Task: Write a JavaScript function to create user profiles.
Action: Mouse moved to (85, 9)
Screenshot: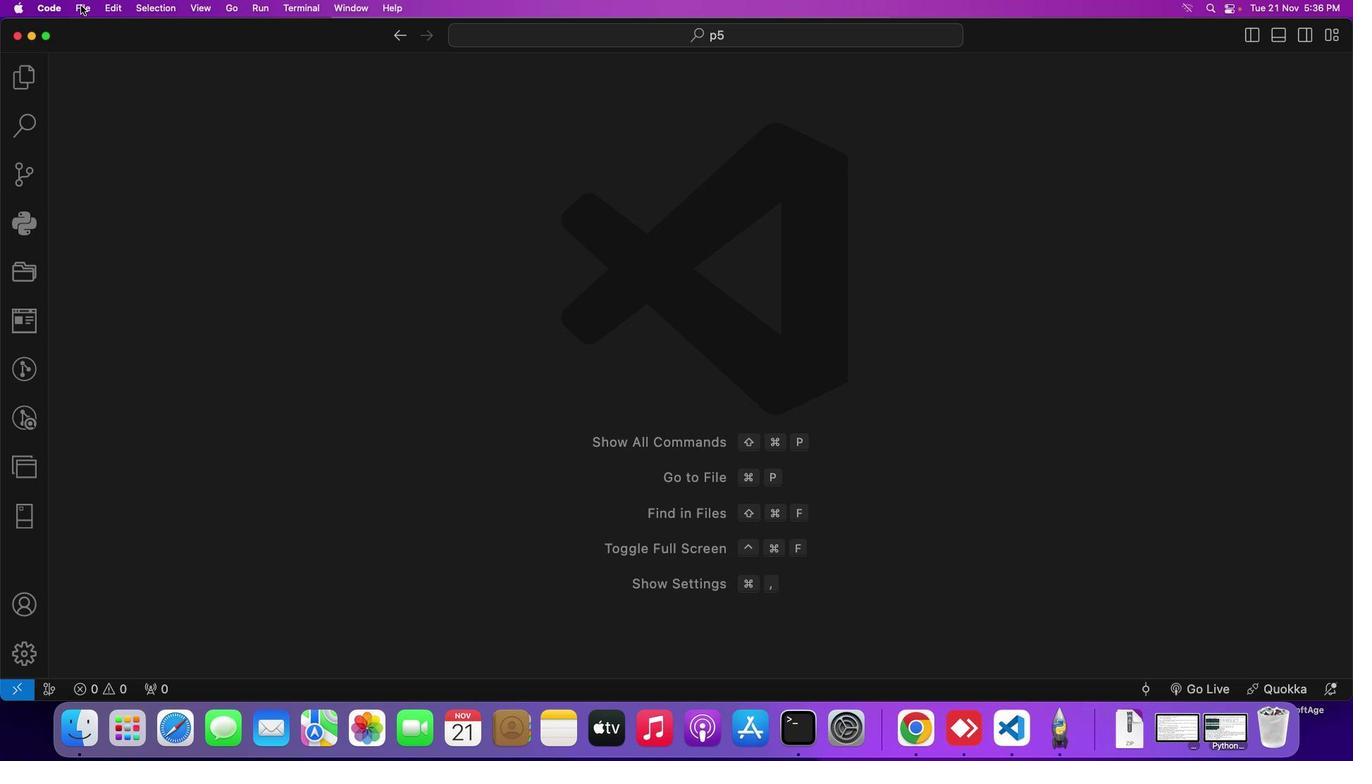 
Action: Mouse pressed left at (85, 9)
Screenshot: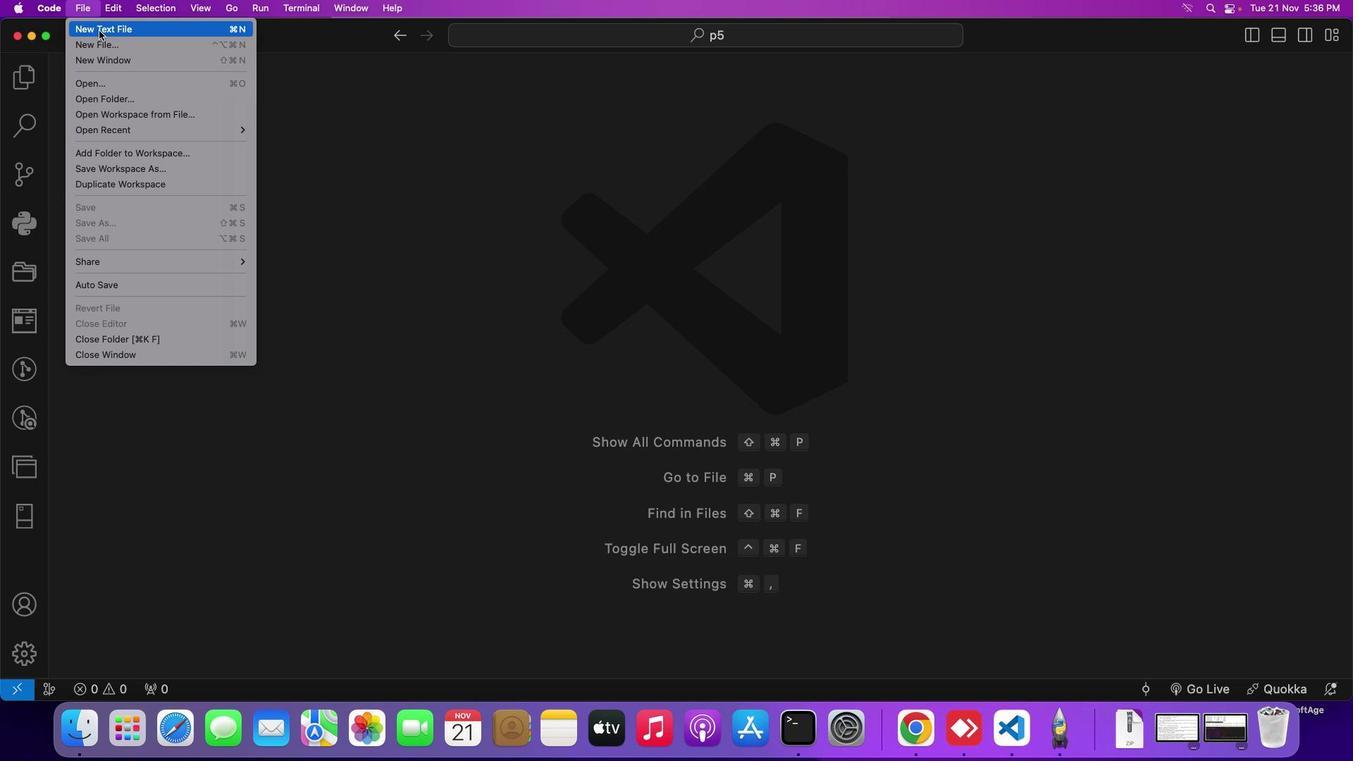 
Action: Mouse moved to (105, 34)
Screenshot: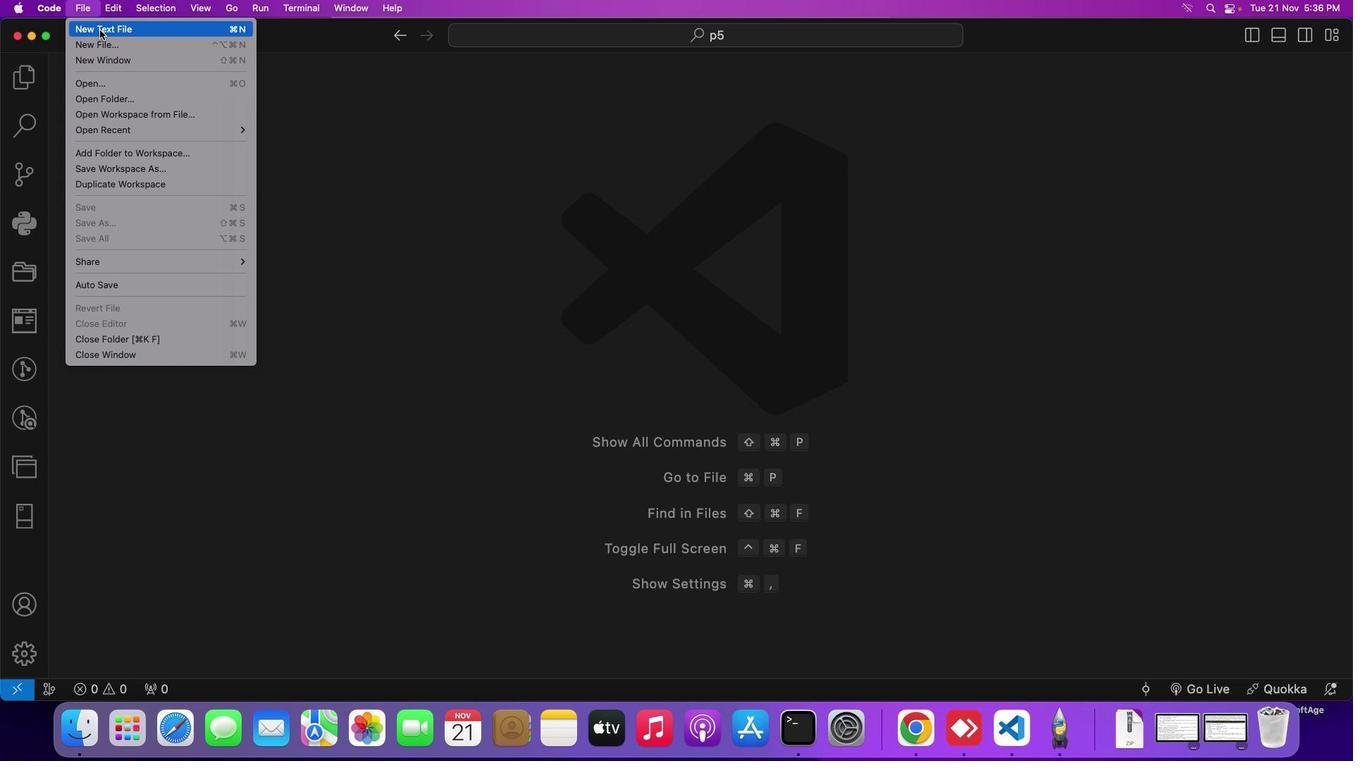 
Action: Mouse pressed left at (105, 34)
Screenshot: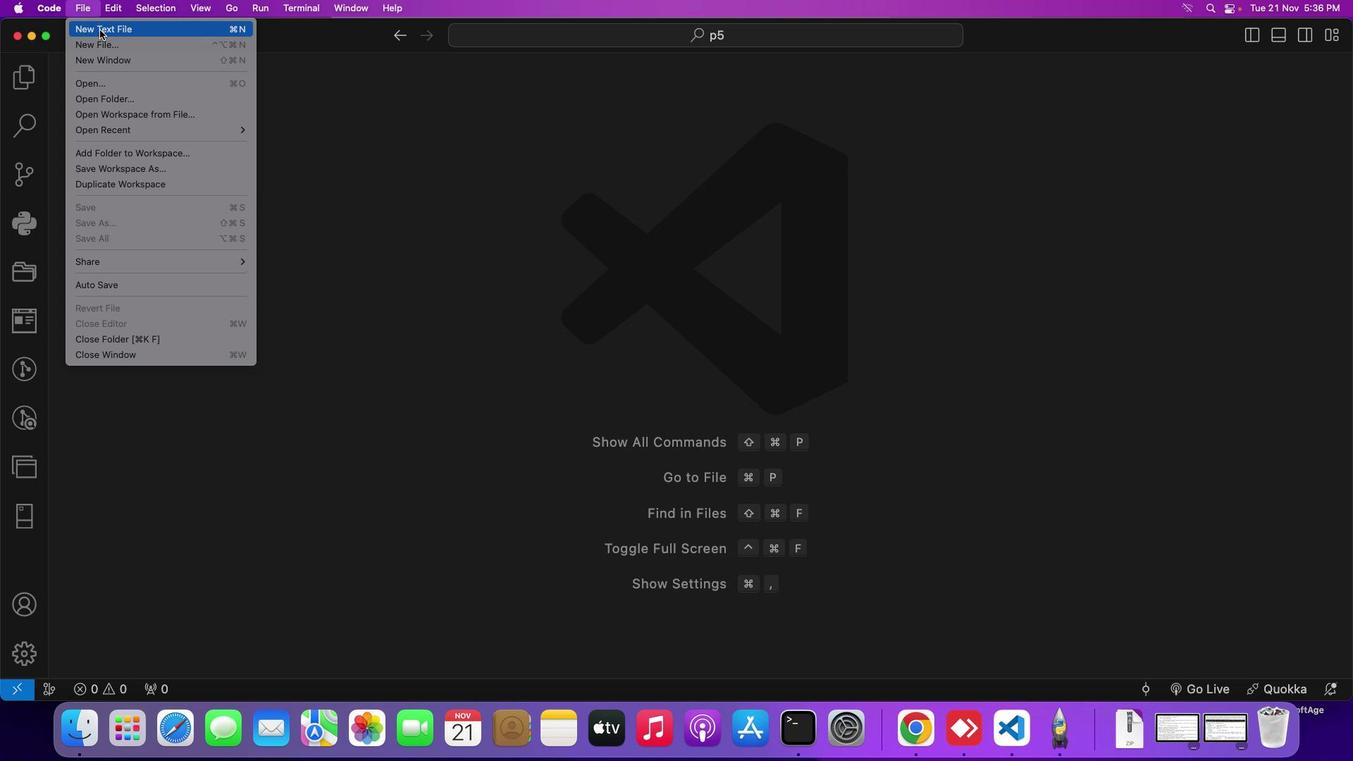 
Action: Mouse moved to (361, 402)
Screenshot: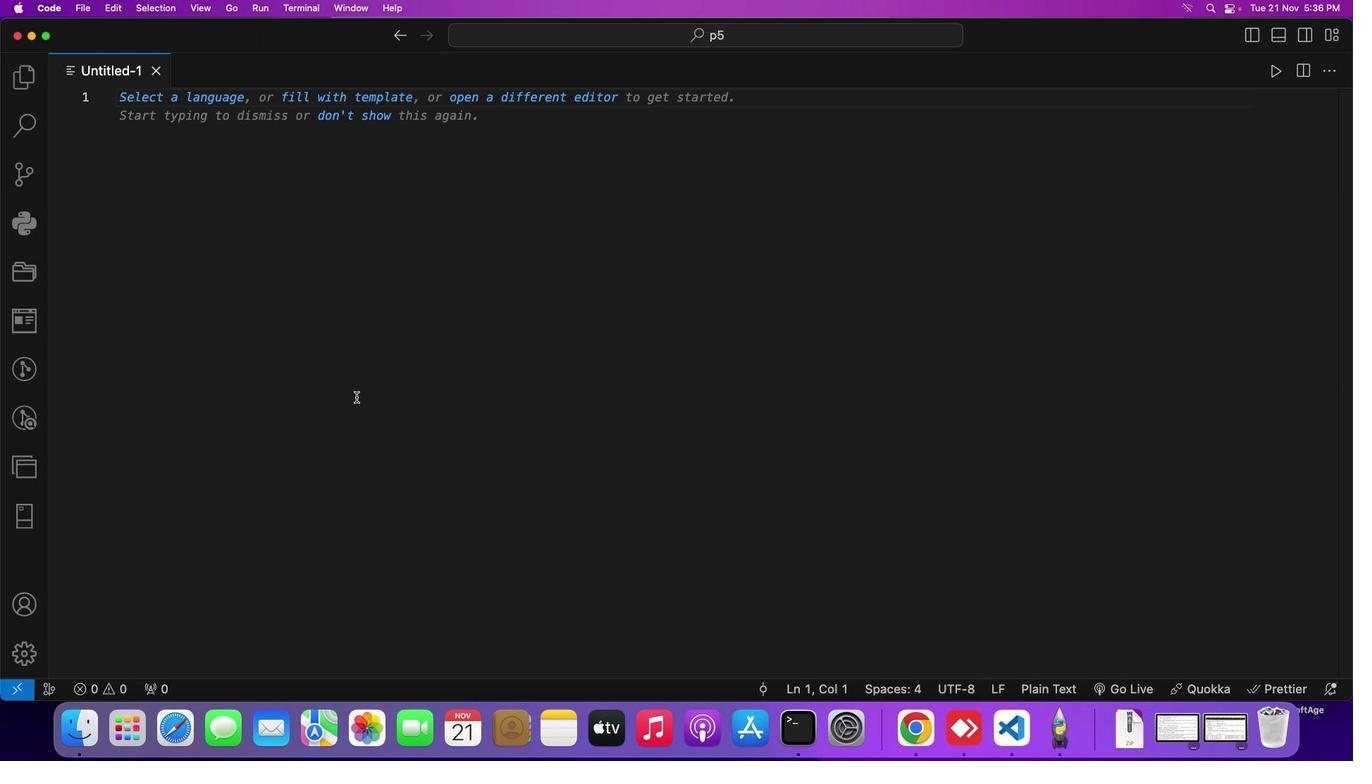 
Action: Key pressed Key.cmd's'
Screenshot: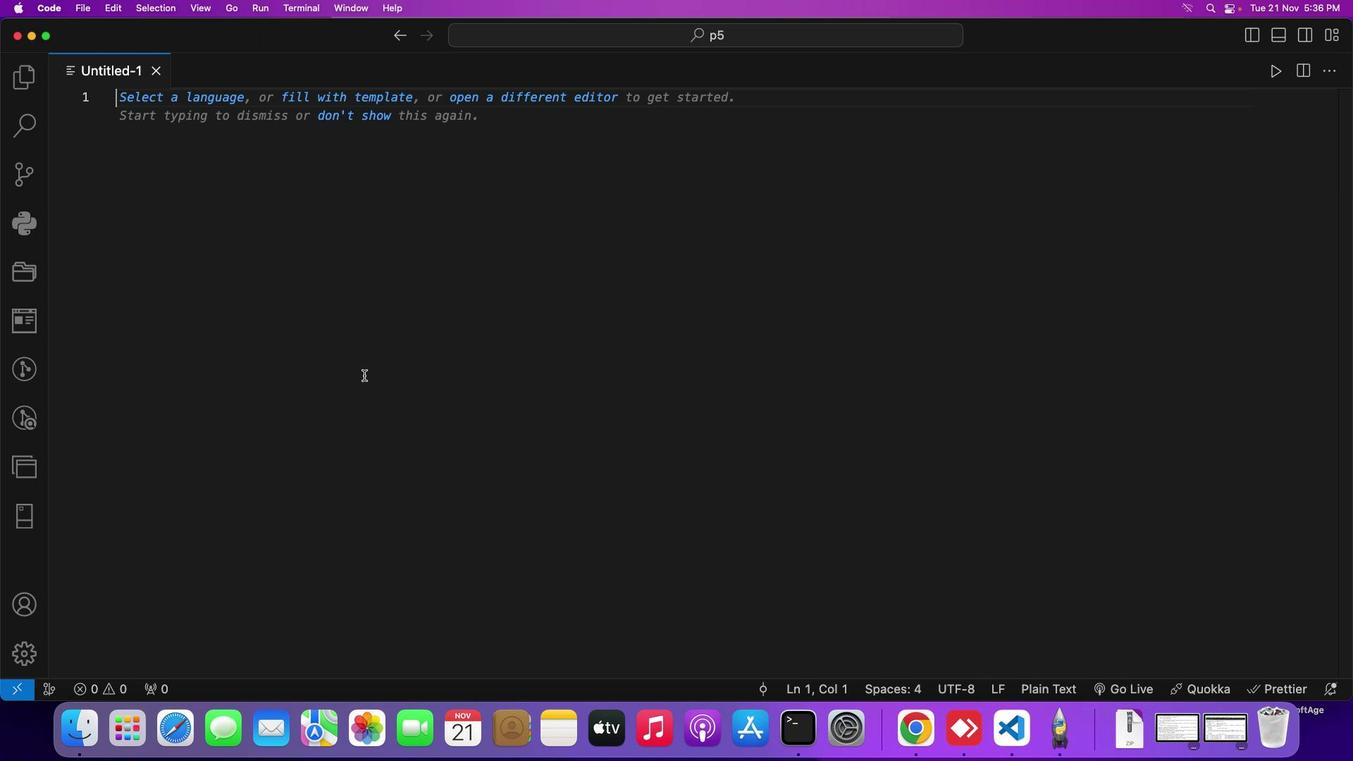 
Action: Mouse moved to (709, 299)
Screenshot: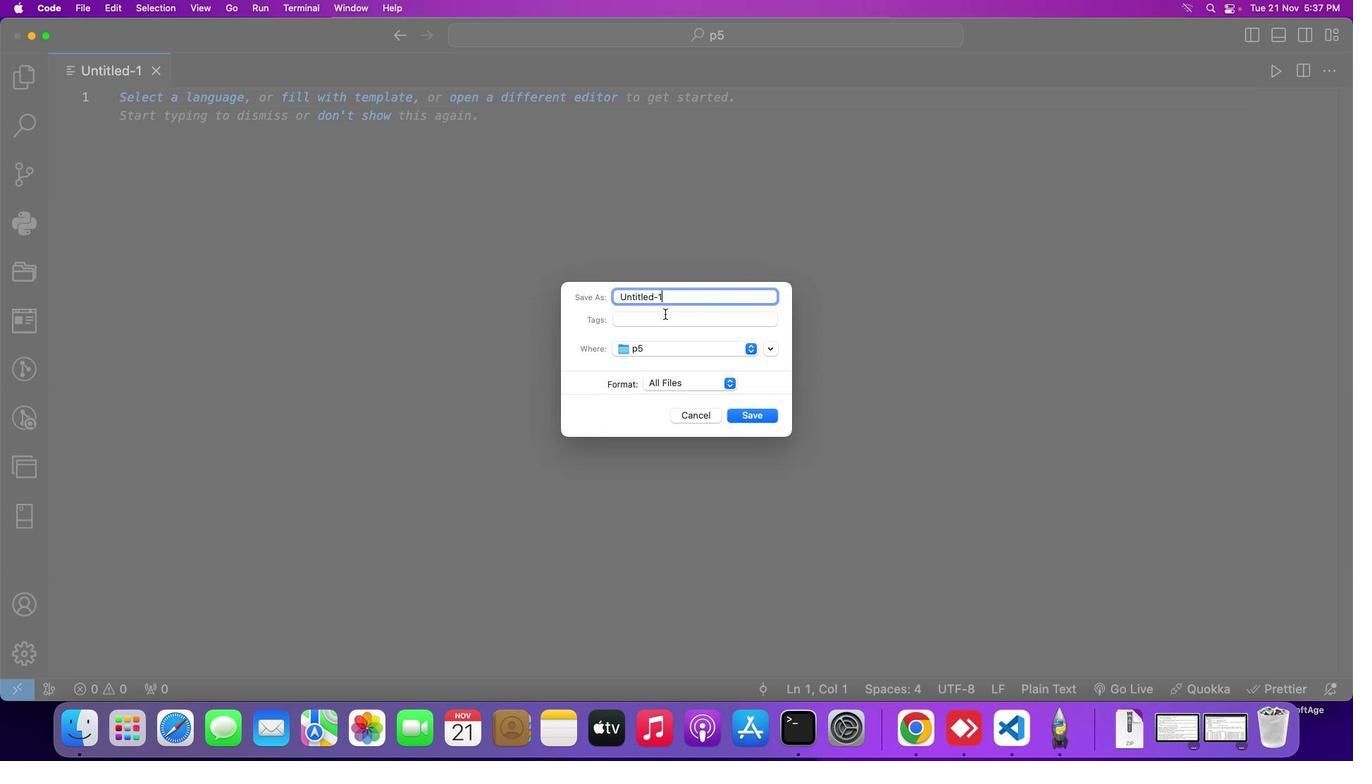 
Action: Mouse pressed left at (709, 299)
Screenshot: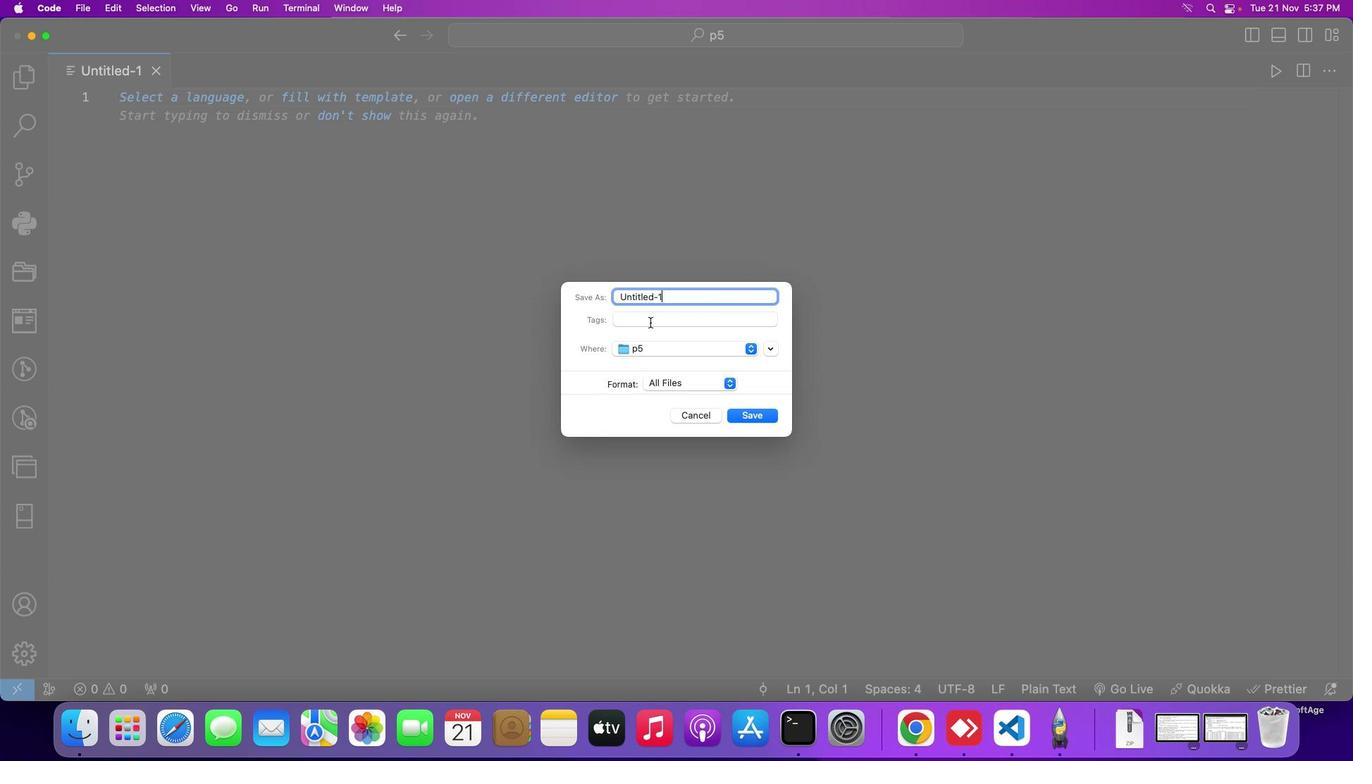 
Action: Mouse moved to (636, 338)
Screenshot: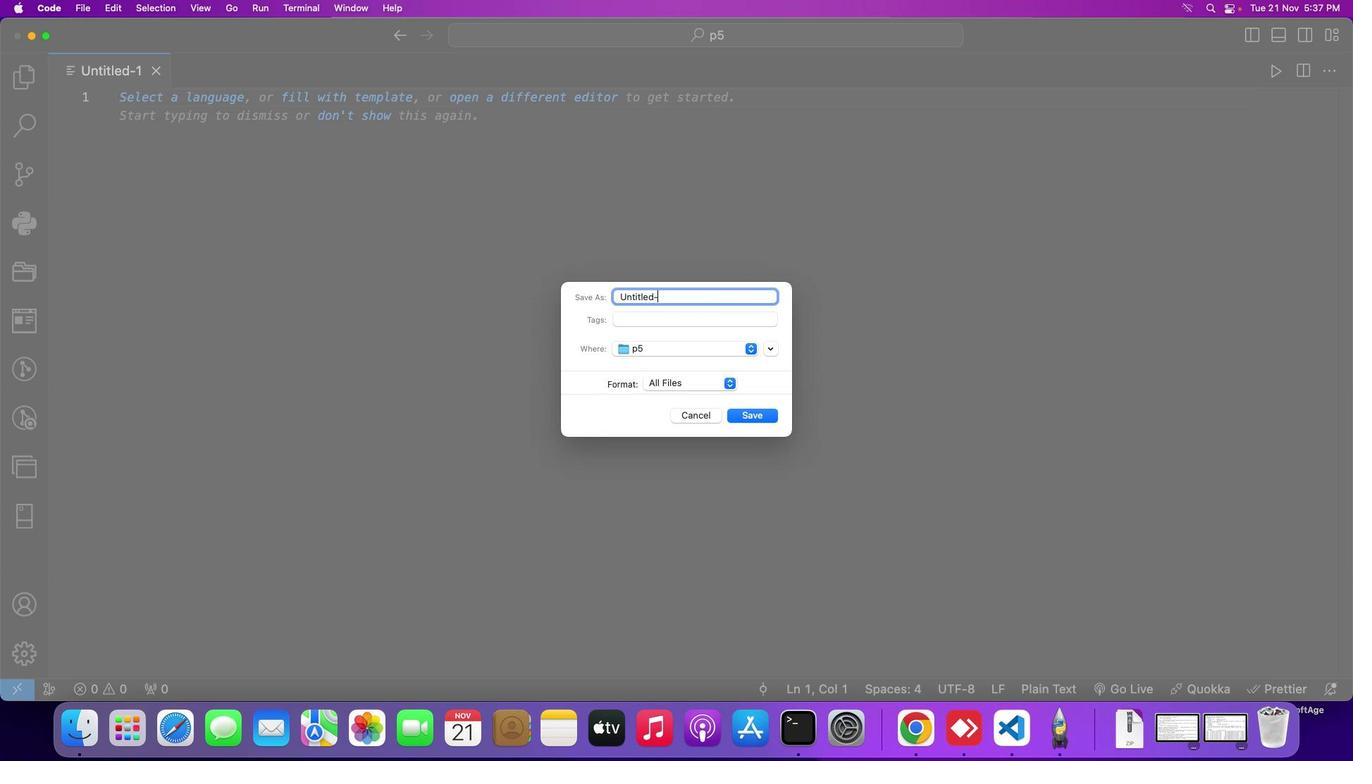
Action: Key pressed Key.backspaceKey.backspaceKey.backspaceKey.backspaceKey.backspaceKey.backspaceKey.backspaceKey.backspaceKey.backspaceKey.backspaceKey.shift_r'D''e''m''o'Key.shift_r'U''s''e''r''.''j''s'Key.enter'f''u''n''c''t''i''o''n'Key.space'c''r''e''a''t''e'Key.shift_r'U''s''e''r'Key.shift_r'P''r''o''f''i''l''e'Key.shift_r'(''n''a''m''e'','Key.space'a''g''e'','Key.space'e''m''a''i''l'Key.rightKey.spaceKey.shift_r'{'Key.enter'/''/'Key.space'c''r''e''a''t''e'Key.space'a'Key.space'u''s''e''r'Key.space'p''r''o''f''i''l''e'Key.space'o''b''k''='Key.backspaceKey.backspace'j''e''c''t'Key.enter'v''a''r'Key.space'u''s''e'Key.shift_r'r'Key.shift_rKey.shift_rKey.shift_r'P''r''o''f''i''l''e'Key.space'='Key.spaceKey.shift_r
Screenshot: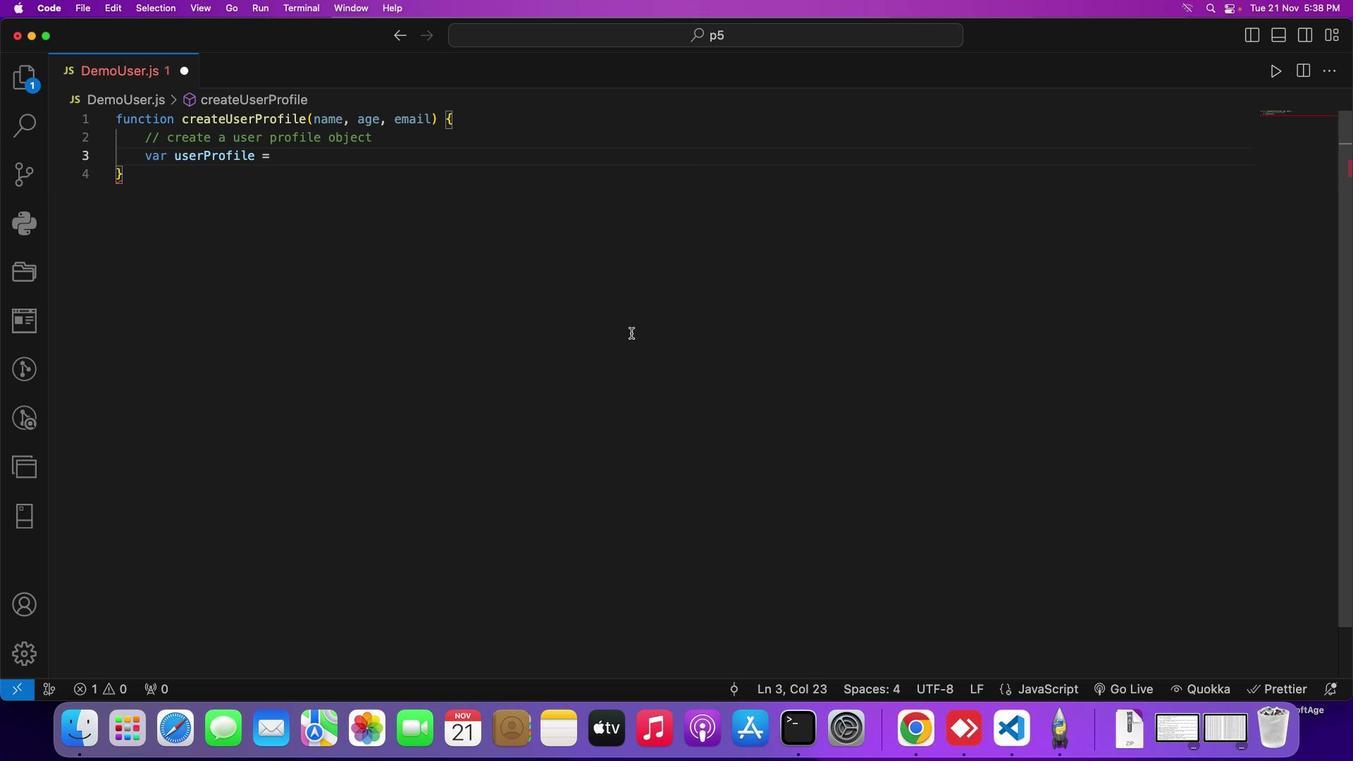 
Action: Mouse moved to (636, 338)
Screenshot: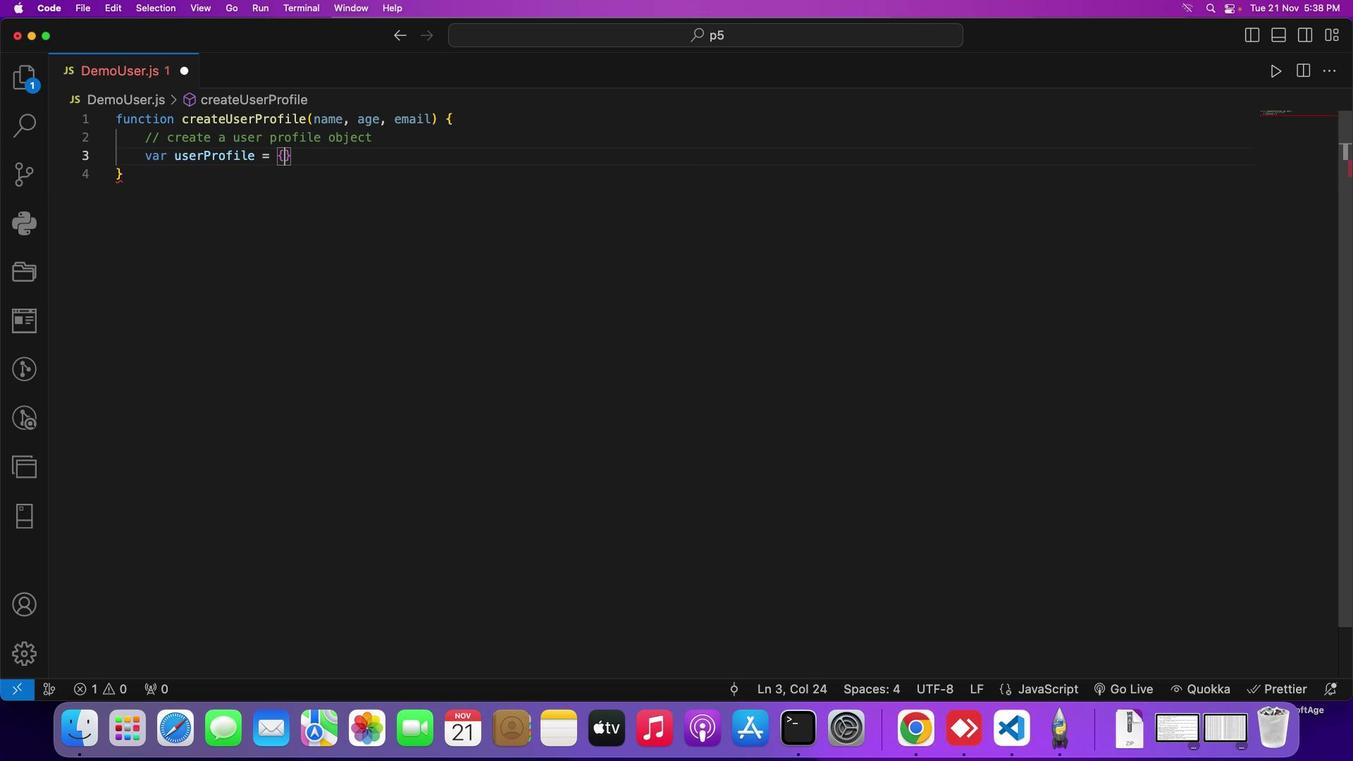 
Action: Key pressed '{'Key.enter'n''a''m''e'Key.shift_r':'Key.space'n''a''m''e'','Key.enter'a''g''e'Key.shift_r':'Key.space'a''g''e'','Key.enter'e''m''a''i''l'Key.shift_r':'Key.space'e''m''a''i''l'Key.down
Screenshot: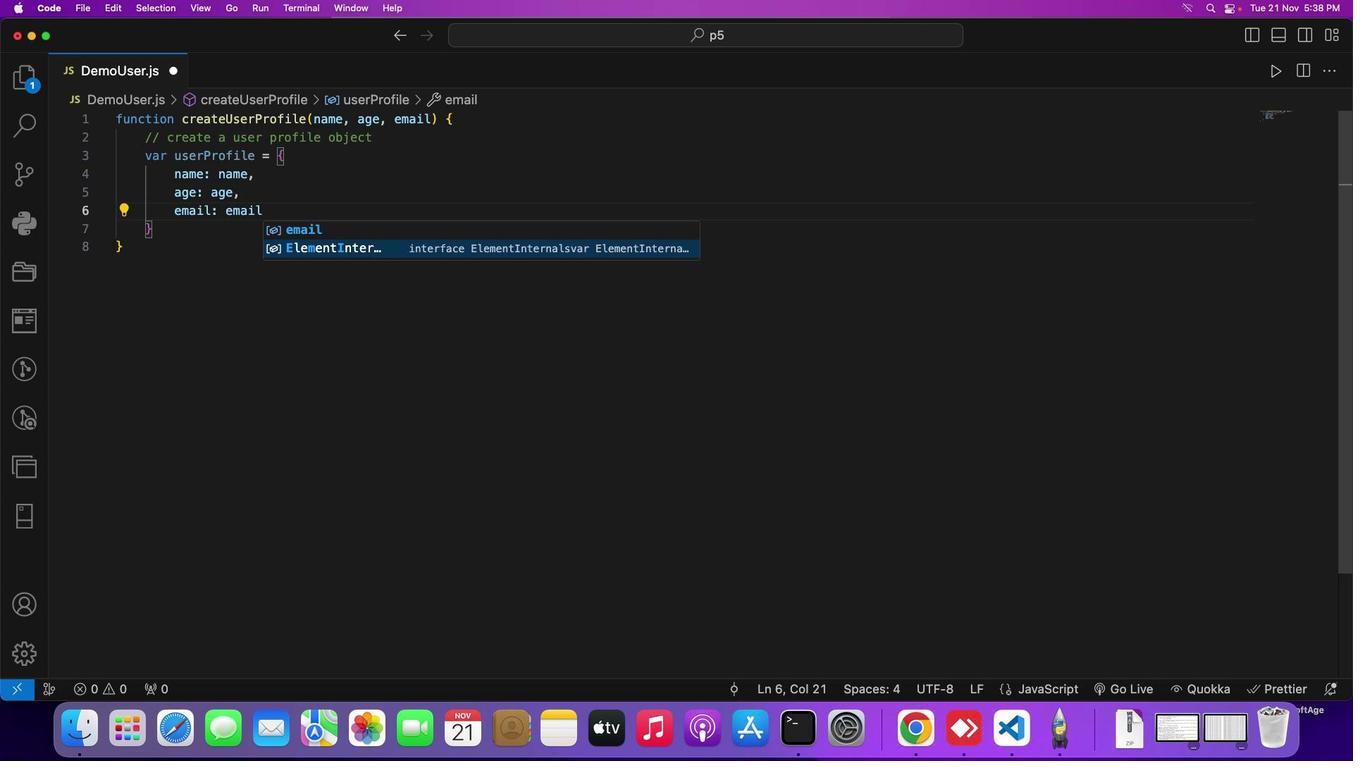 
Action: Mouse moved to (205, 231)
Screenshot: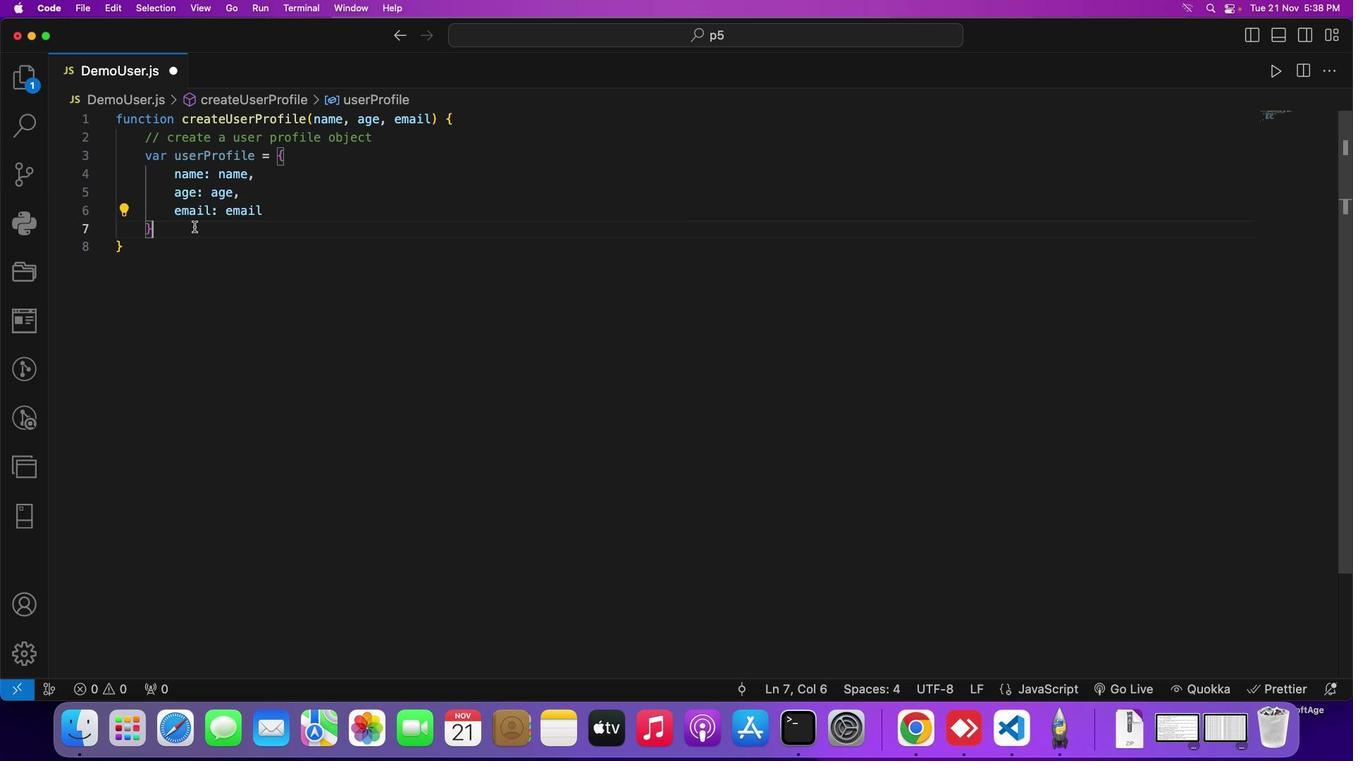 
Action: Mouse pressed left at (205, 231)
Screenshot: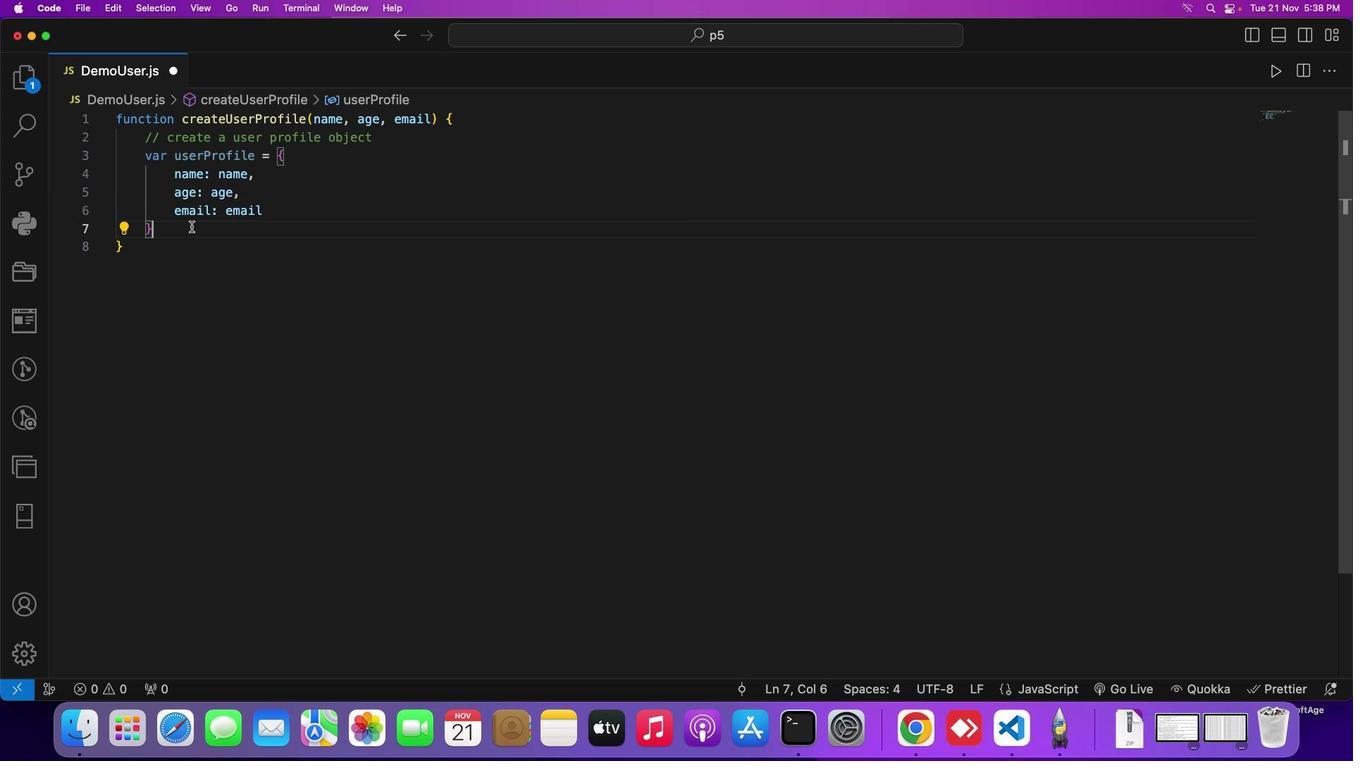 
Action: Mouse moved to (195, 231)
Screenshot: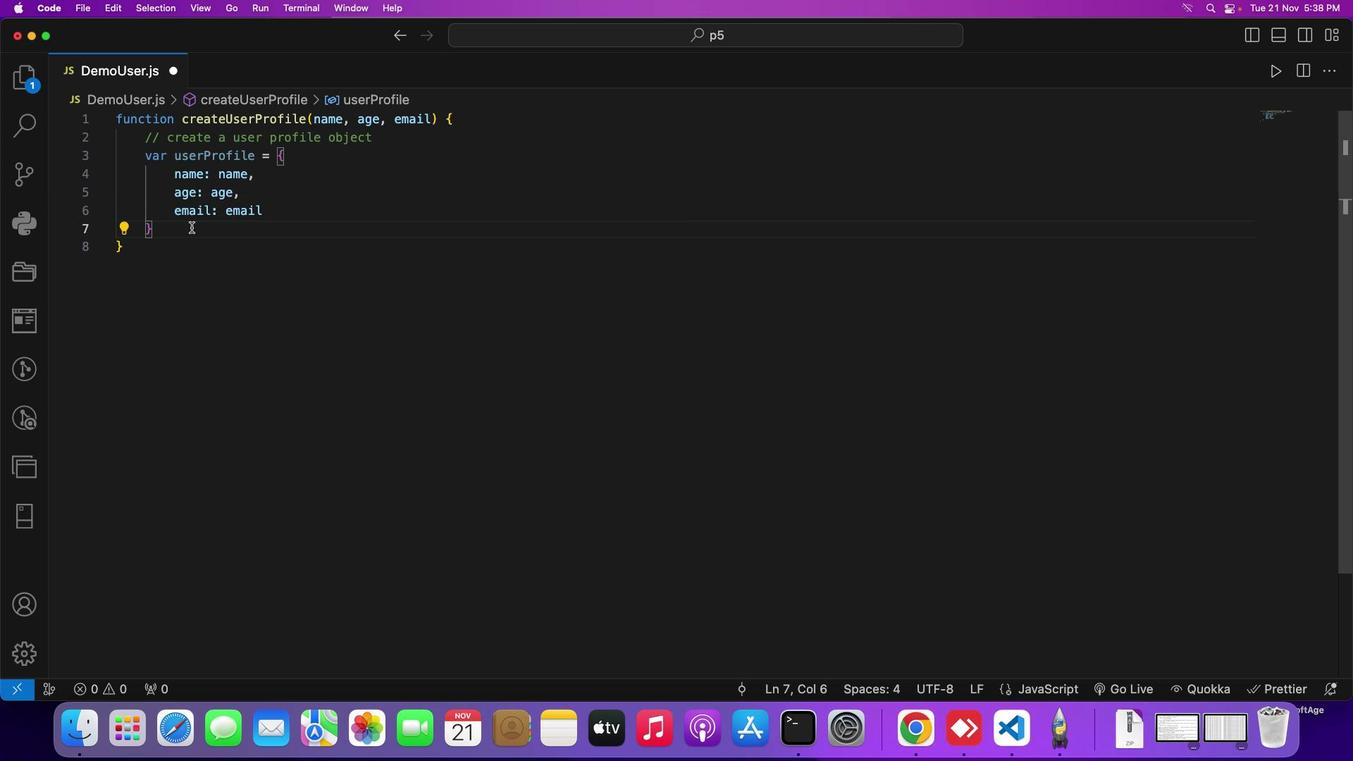 
Action: Key pressed ';'Key.enterKey.enter'/''/'Key.spaceKey.shift_r'Y''o''u'Key.space'a'Key.backspace'c''a''n'Key.space'a''d''d'Key.space'm''o''r''e'Key.backspaceKey.backspaceKey.backspaceKey.backspaceKey.backspaceKey.backspaceKey.backspaceKey.backspaceKey.backspaceKey.backspaceKey.backspaceKey.backspaceKey.backspaceKey.backspaceKey.backspaceKey.backspace'w''e'Key.space'c''a''n'Key.space'a''d''d'Key.space'm''o''r''e'Key.enterKey.enter'/''/'Key.spaceKey.shift_r'R''e''t''u''r''n'Key.space't''h''e'Key.space'c''r''e''a''t''e''d'Key.space'u''s''e''r'Key.space'p''r''o''f''u''k'Key.backspaceKey.backspace'i''l''e'Key.space'o''b''j''e''c''t'Key.enter'r''e''t''u''r''n'Key.space'u''s''e''r'Key.shift_r'P''r''o''f''i''l''e'';'Key.downKey.enterKey.enter'/''/'Key.spaceKey.shift_r'E''x''a''m''p''l''e'Key.space'u''s''a''g''e'Key.shift_r':'Key.enter'v''a''r'Key.space'u''s''e''r'Key.shift_r'P''r''o''f''i''l''e'Key.spaceKey.backspace'1'Key.space'='Key.space'c''r''e''a''t''e'Key.shift_r'U''s''e''r'Key.shift_r'P''r''o''f''i''l''e'Key.shift_r'('Key.shift_r'"'Key.shift_r'J''o''h''n'Key.spaceKey.shift_r'D''o''e'Key.right','Key.space'2''5'','Key.spaceKey.shift_r':'Key.backspaceKey.backspaceKey.spaceKey.shift_r'"''j''o''i''n'Key.backspaceKey.backspace'h''n''.''d''e'Key.backspace'o''e'Key.shift_r'@''e''x''a''m''p''l''e''.''c''o''m'Key.rightKey.right';'Key.enter'c''o''n''s''o''l''e''.''l''o''g'Key.shift_r'(''u''s''e''r'Key.shift_r'P''r''o''f''i''l''e''1'Key.right';'Key.enterKey.enter'v''a''r'Key.space'u''s''e''r''f'Key.backspaceKey.shift_r'P''r''o''f''i''l''e''2'Key.space'='Key.space'c''r''e''a''t''e'Key.shift_r'U''s''e''r'Key.shift_r'P''r''o''f''i''l''e'Key.shift_r'('Key.shift_r'"'Key.shift_r'J''a''n''e'Key.spaceKey.shift_r'S''m''i''t''h'Key.right','Key.space'3''0'','Key.spaceKey.shift_r'"''j''a''n''e''.''s''m''i''t''h'Key.shift_r'@''e''x''a''m''p''l''e''.''c''o''m'Key.rightKey.right';'Key.enter'c''o''n''s''o''l''e''.''l''o''g'Key.shift_r'(''u''s''e''r'Key.shift_r'P''r''o''f''i''l''e''2'Key.right';'Key.enter
Screenshot: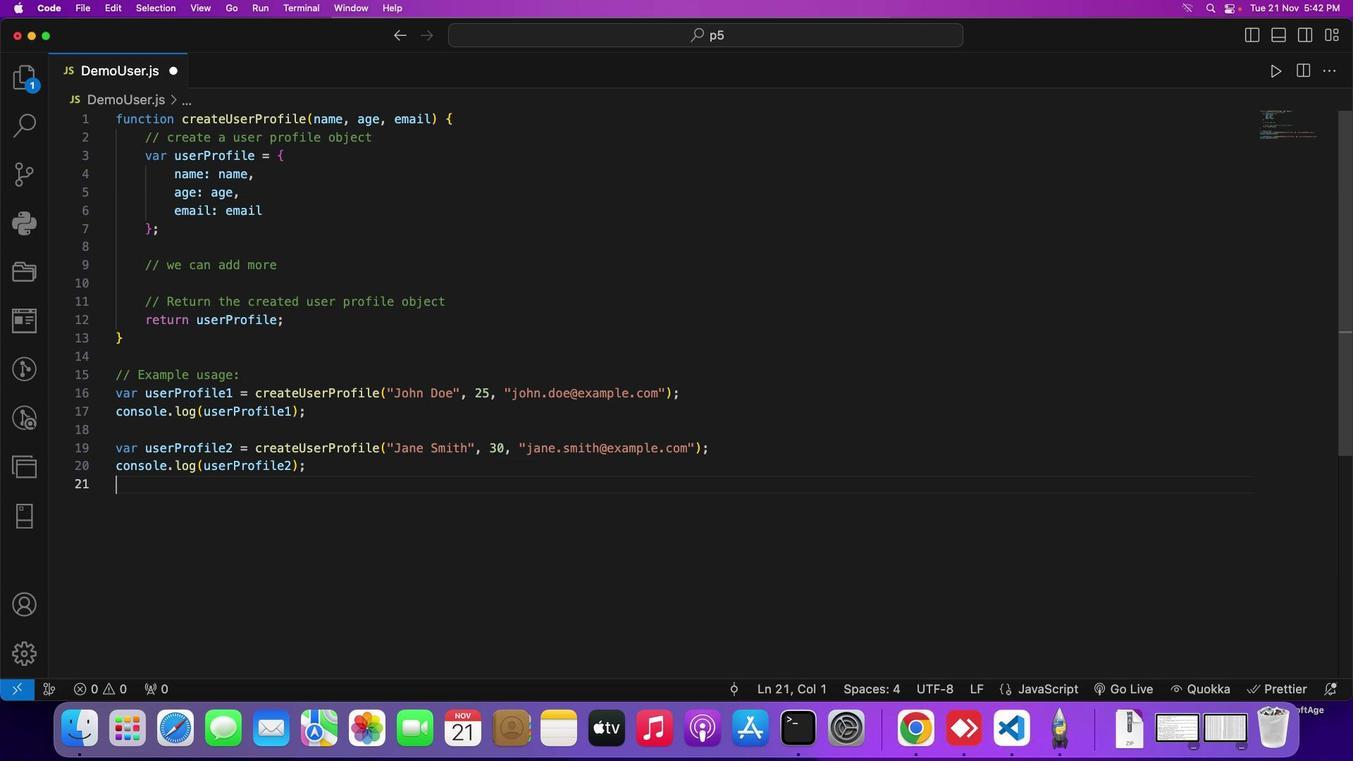 
Action: Mouse moved to (180, 274)
Screenshot: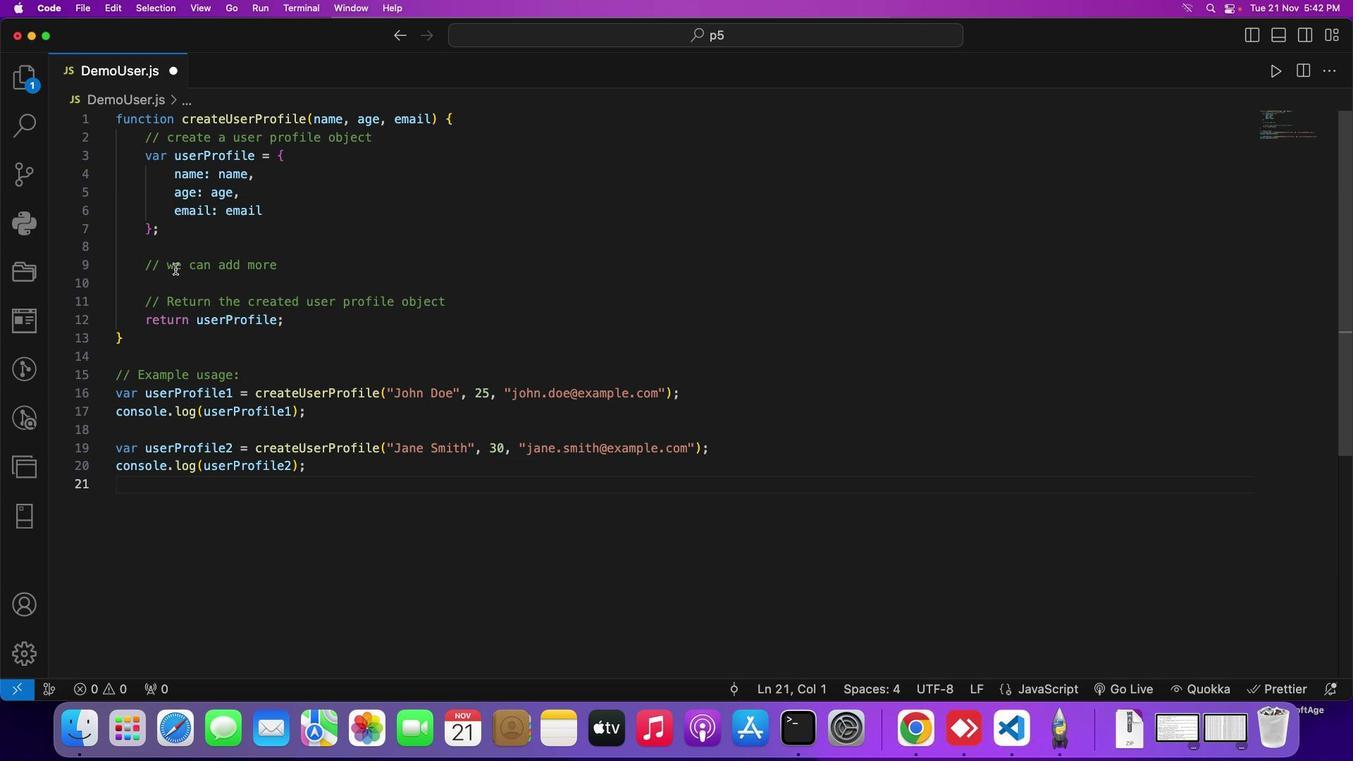 
Action: Key pressed Key.cmd
Screenshot: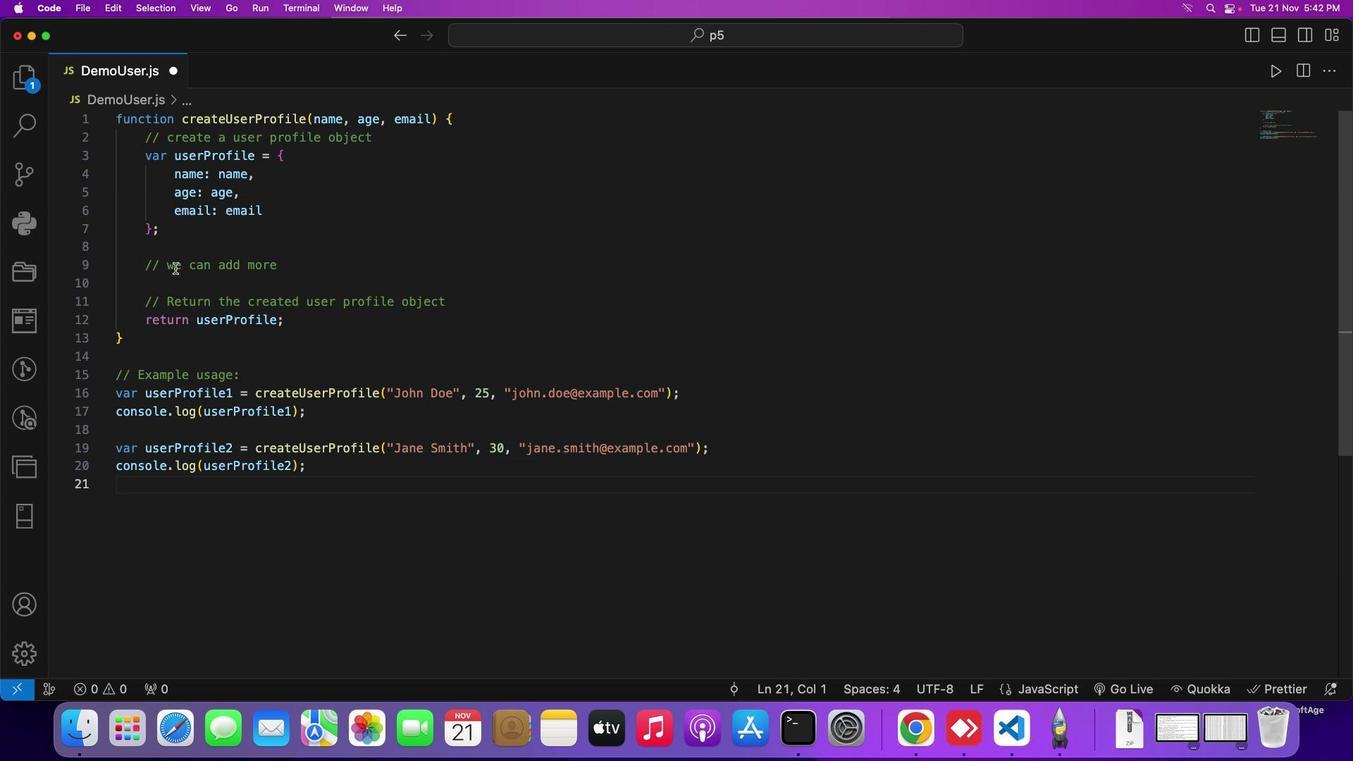 
Action: Mouse moved to (180, 272)
Screenshot: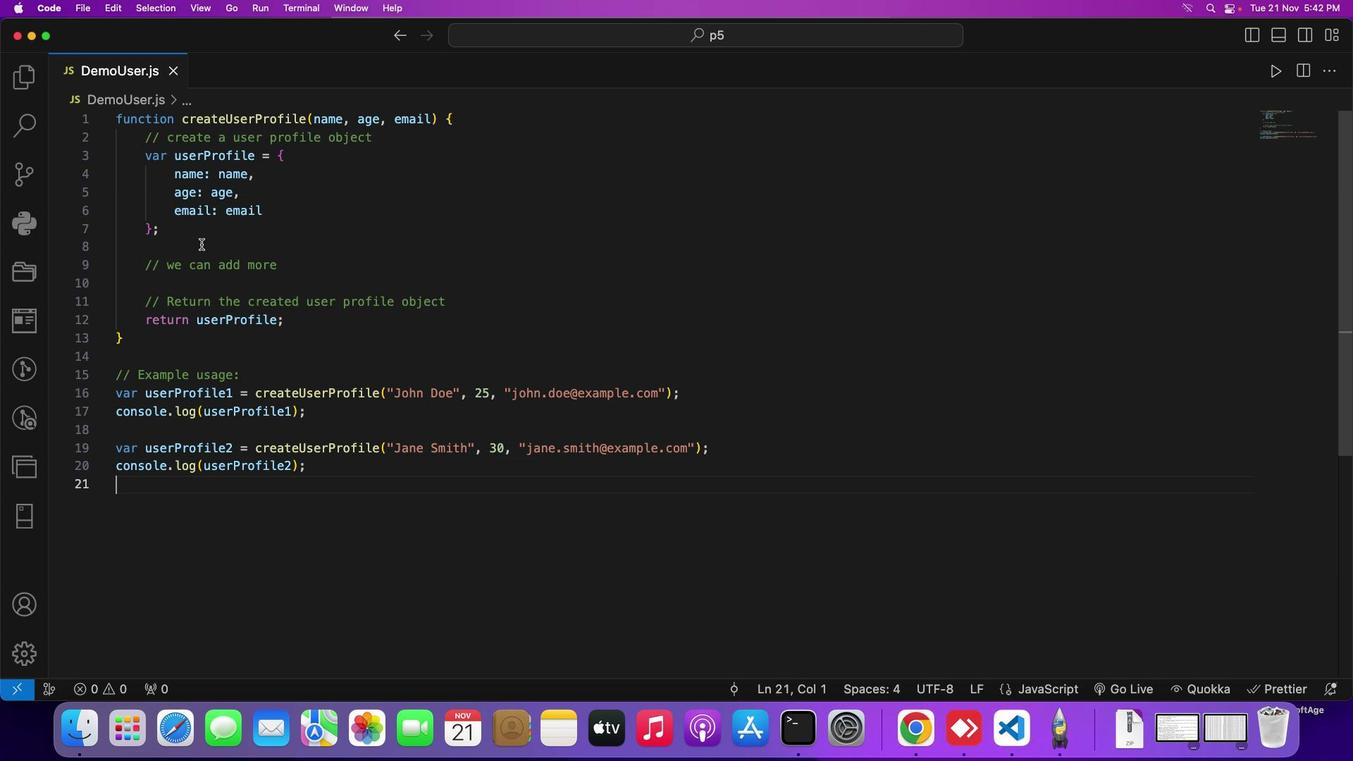 
Action: Key pressed 's'
Screenshot: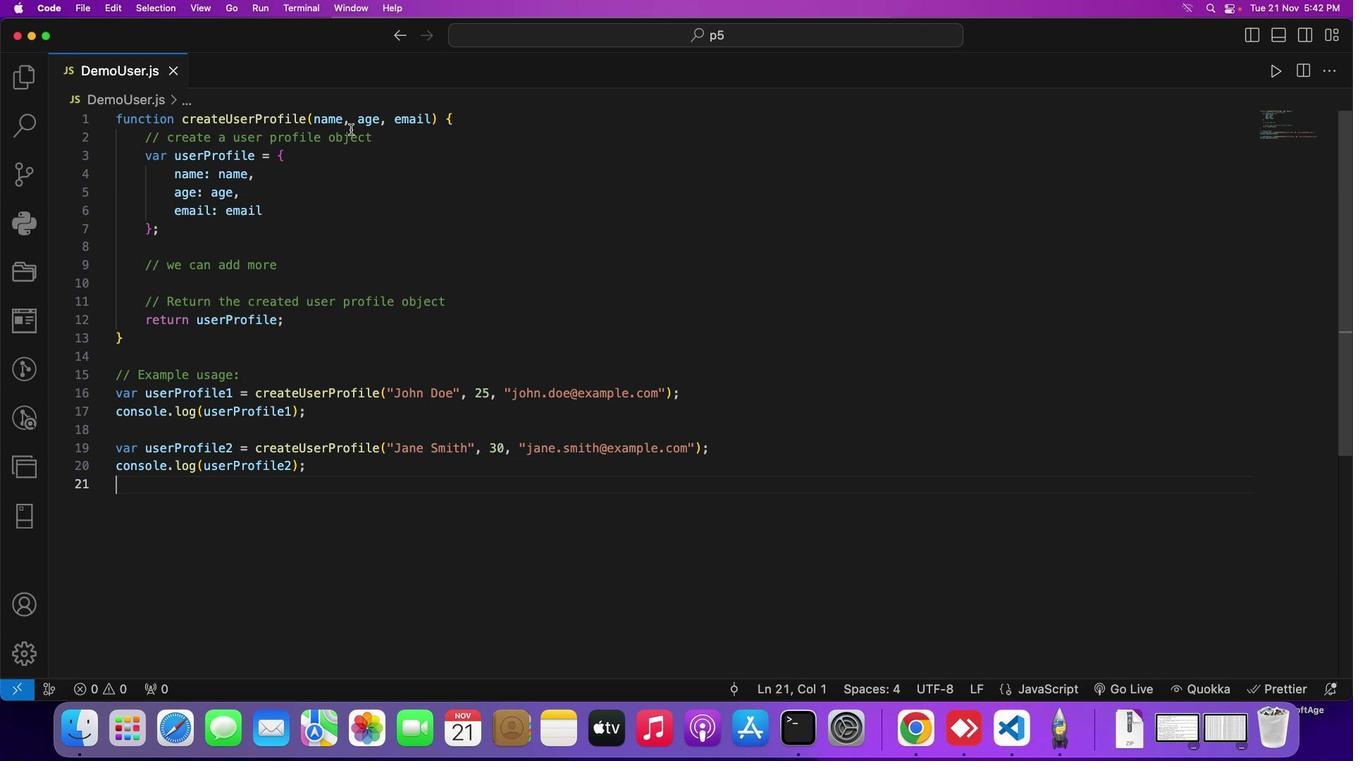 
Action: Mouse moved to (391, 56)
Screenshot: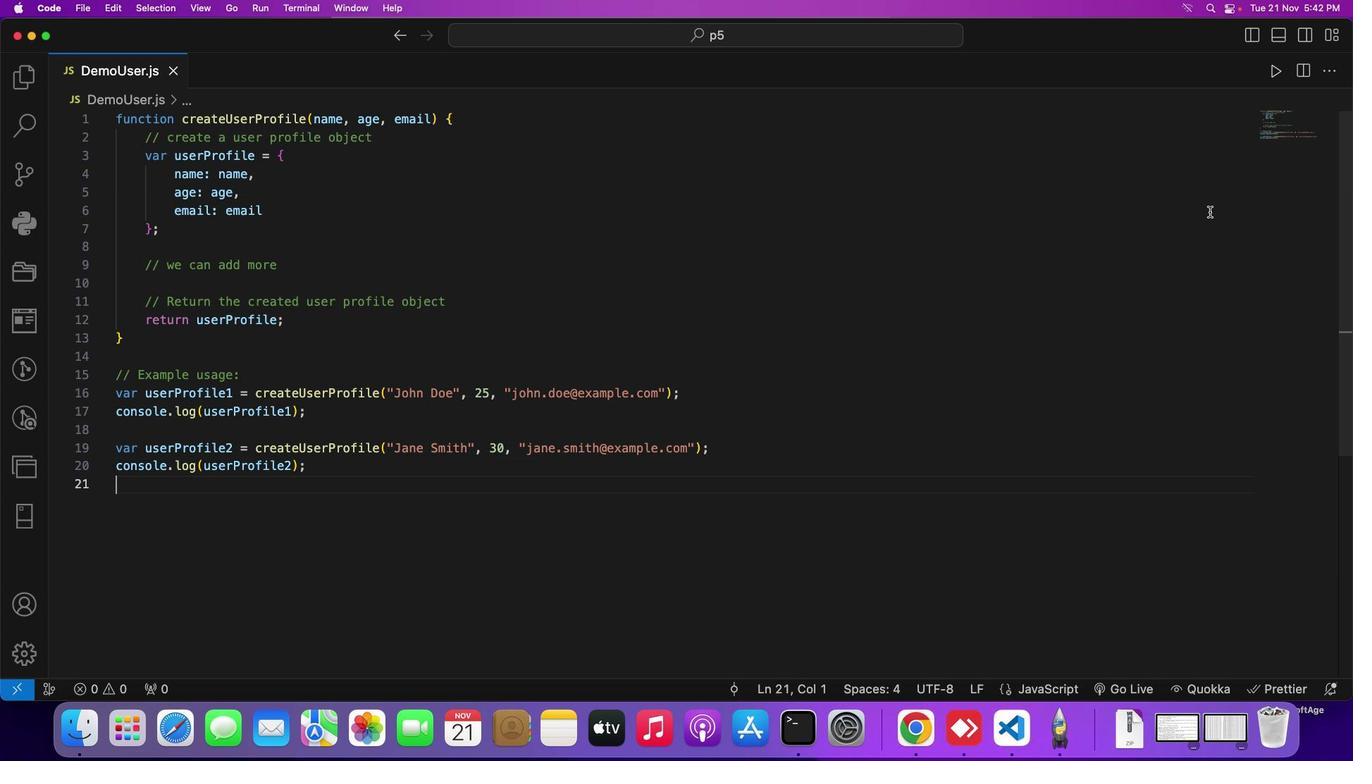 
Action: Key pressed Key.cmd
Screenshot: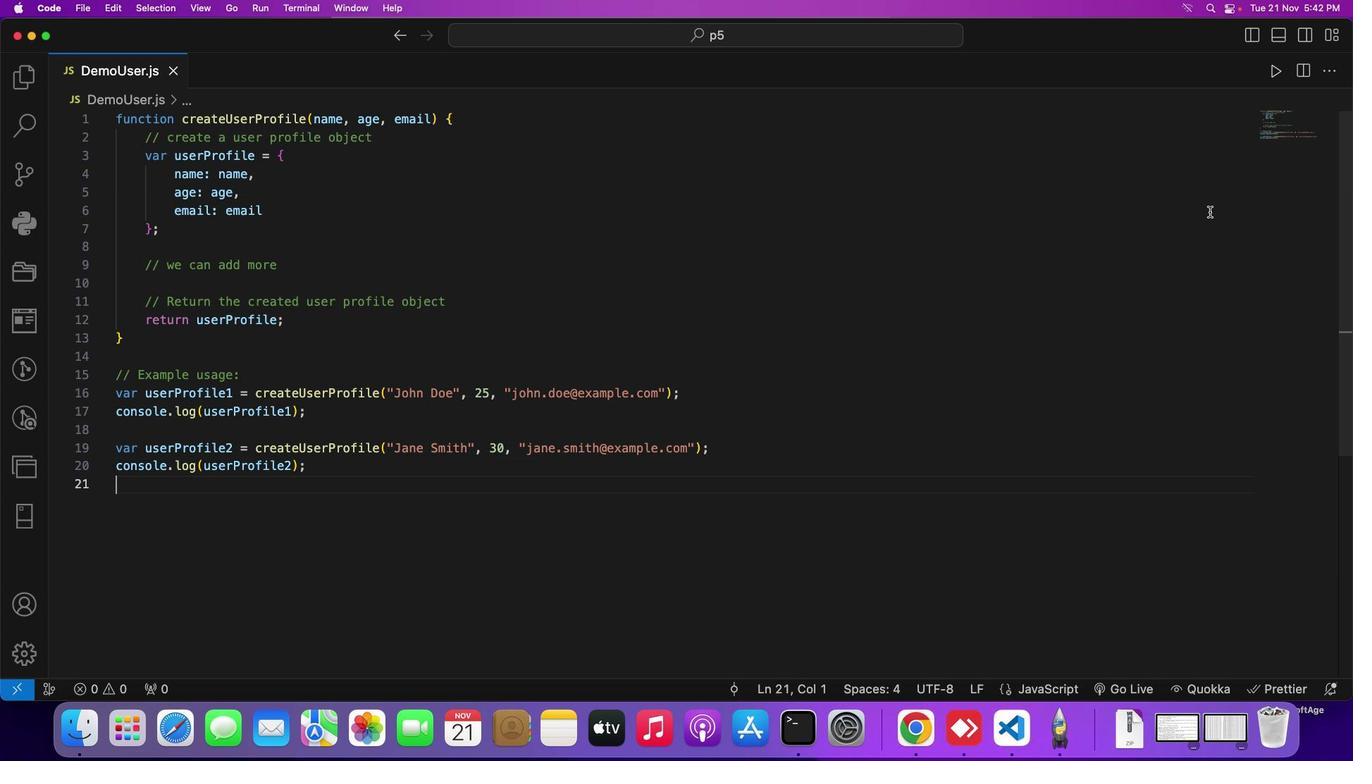 
Action: Mouse moved to (391, 59)
Screenshot: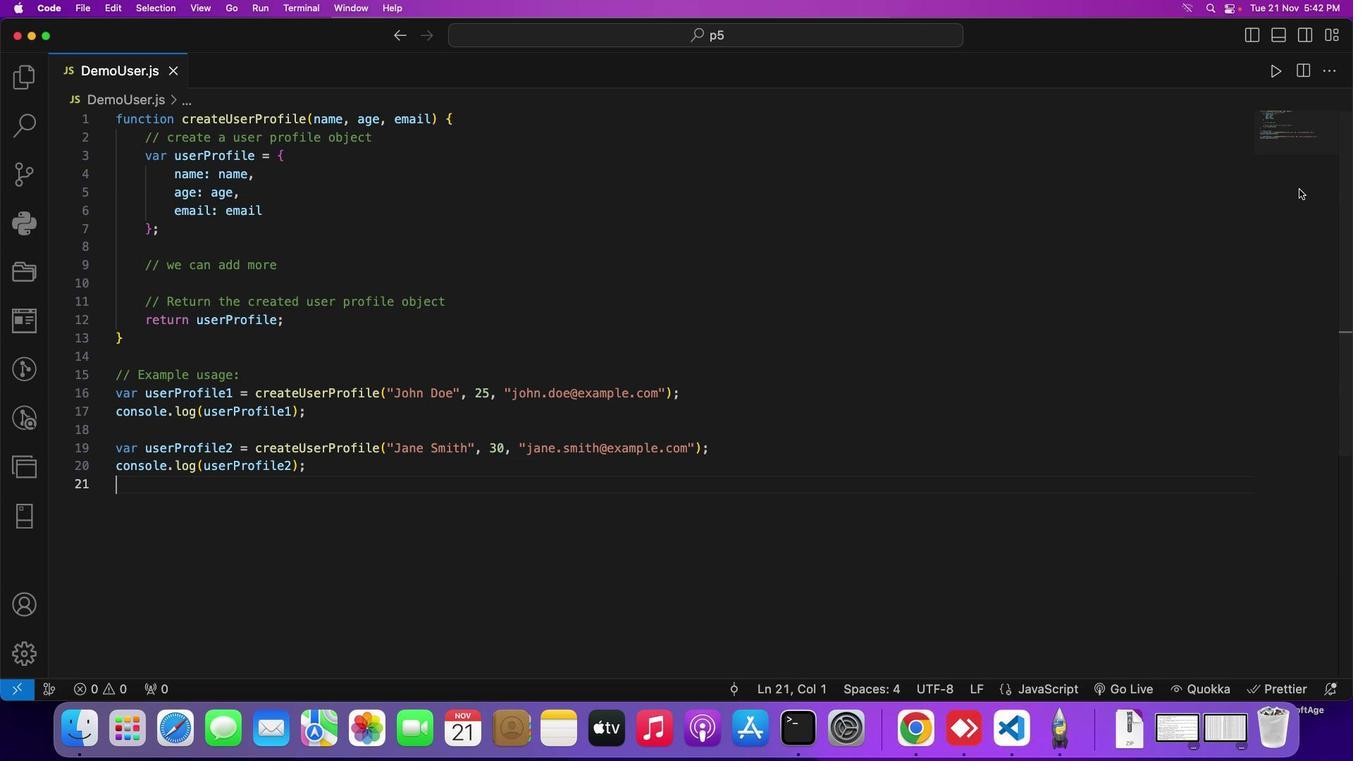 
Action: Key pressed 's'
Screenshot: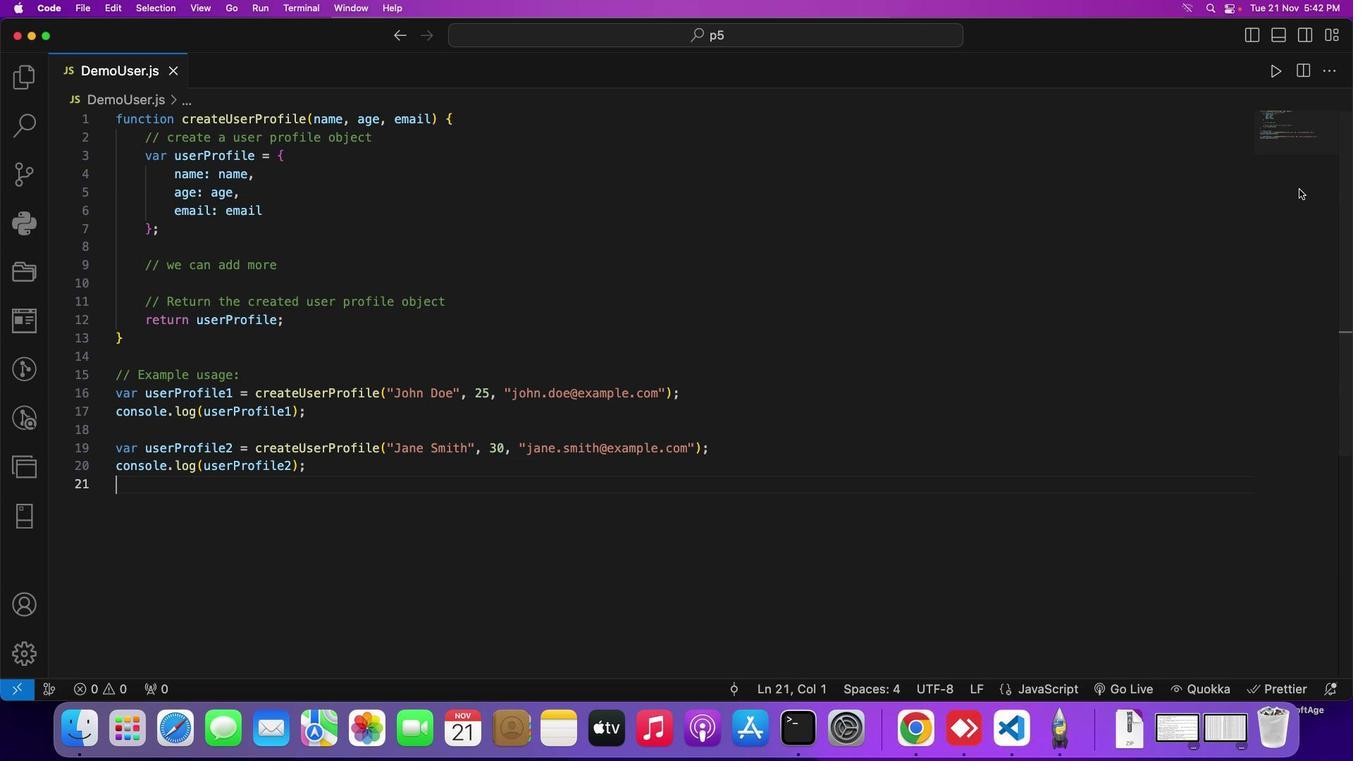 
Action: Mouse moved to (1277, 78)
Screenshot: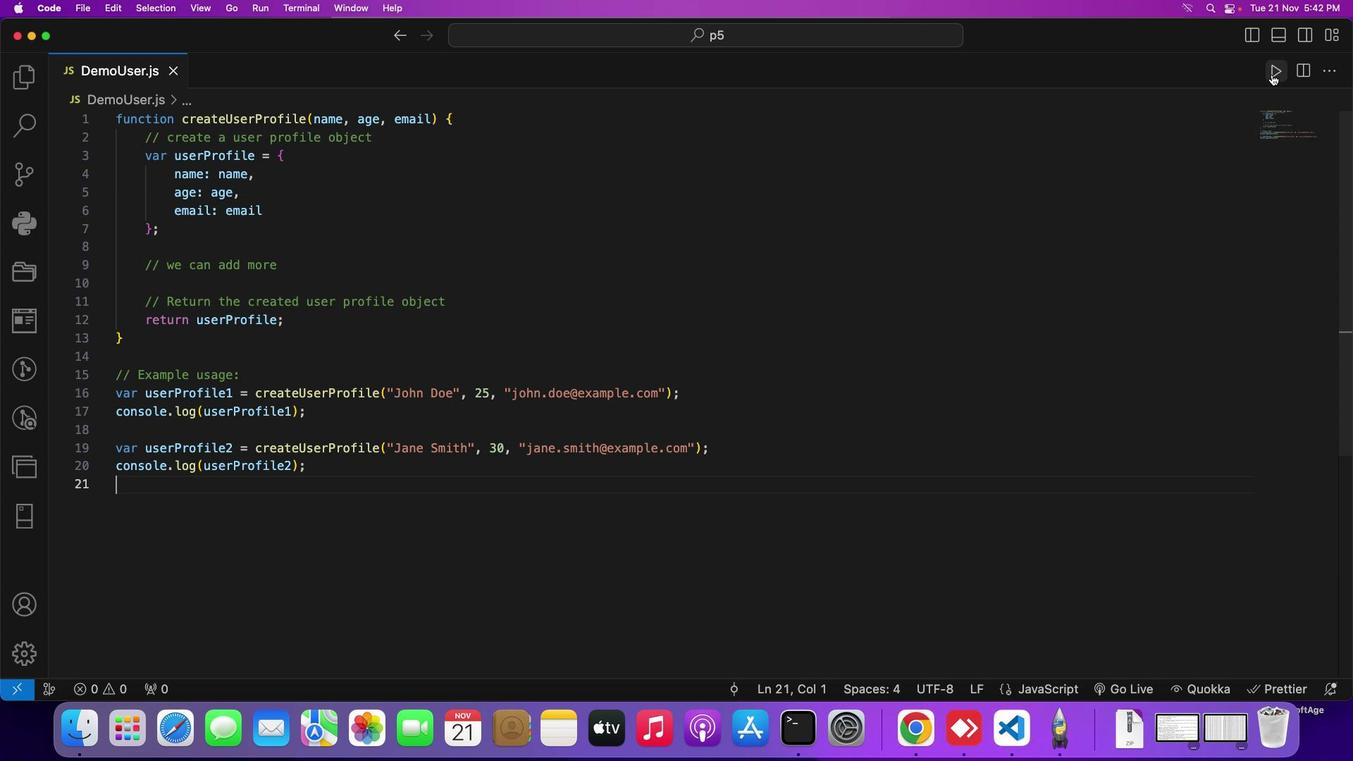 
Action: Mouse pressed left at (1277, 78)
Screenshot: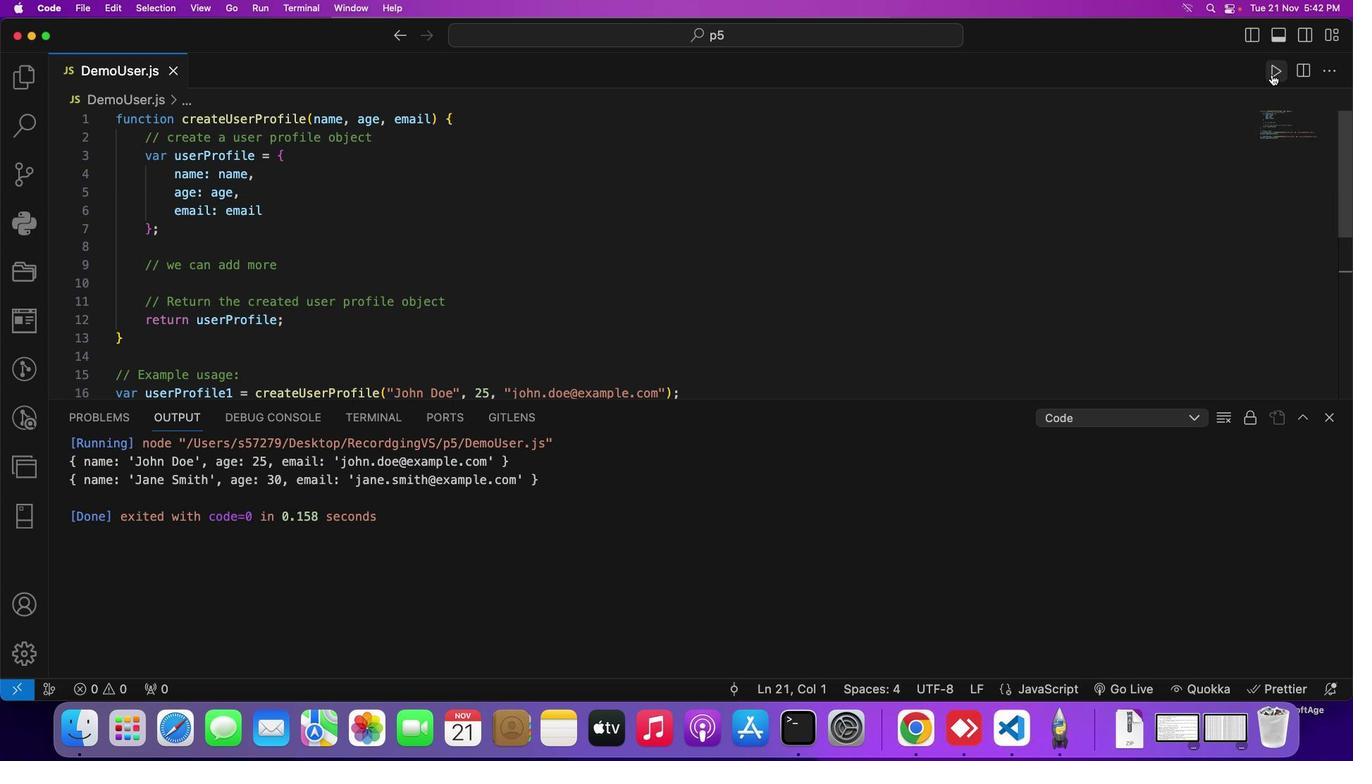
Action: Mouse moved to (780, 341)
Screenshot: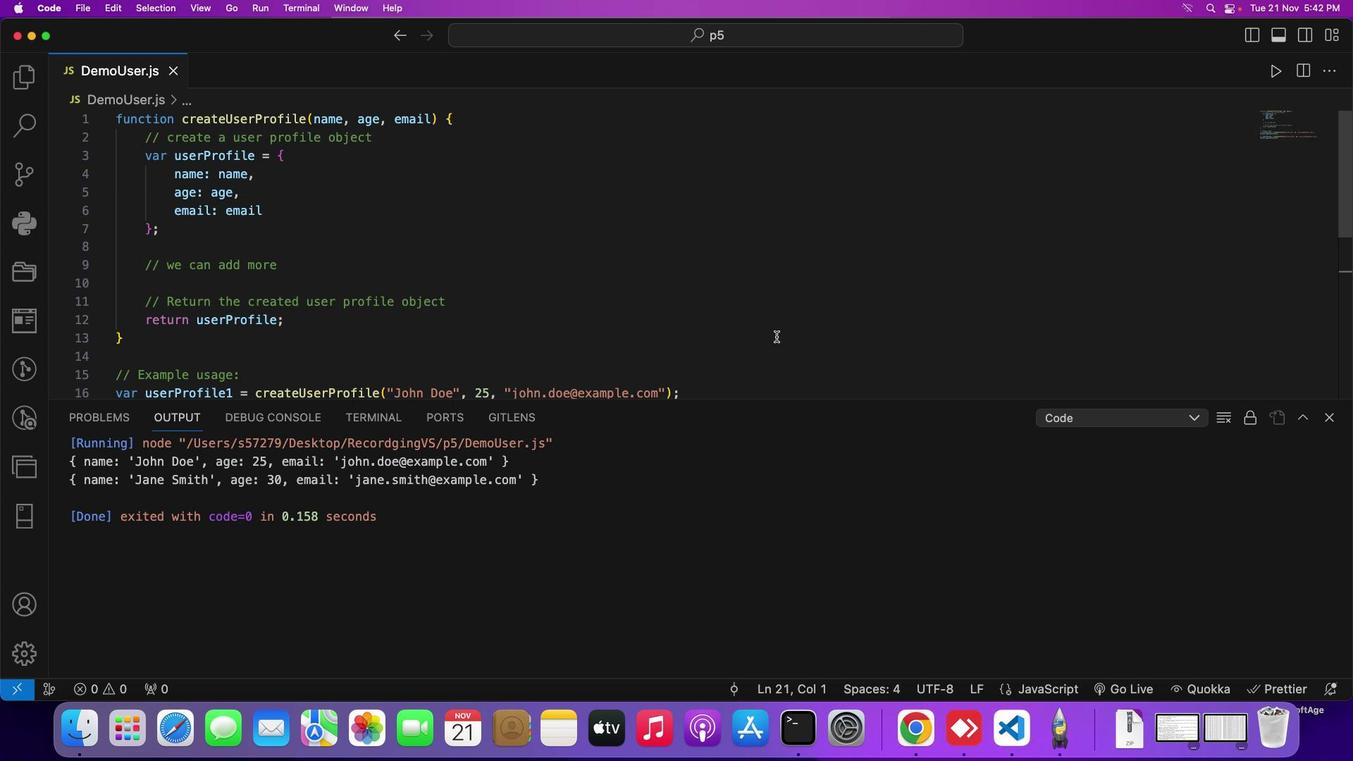 
